 Task: open an excel sheet and write heading  Expense ManagerAdd Datesin a column and its values below  '2023-05-01, 2023-05-03, 2023-05-05, 2023-05-10, 2023-05-15, 2023-05-20, 2023-05-25 & 2023-05-31'Add Categories in next column and its values below  Food, Transportation, Utilities, Food, Housing, Entertainment, Utilities & FoodAdd Descriptionsin next column and its values below  Grocery Store, Bus Fare, Internet Bill, Restaurant, Rent, Movie Tickets, Electricity Bill & Grocery StoreAdd Amountin next column and its values below  $50, $5, $60, $30, $800, $20, $70 & $40Save page Financial Planning Tracker
Action: Mouse moved to (27, 94)
Screenshot: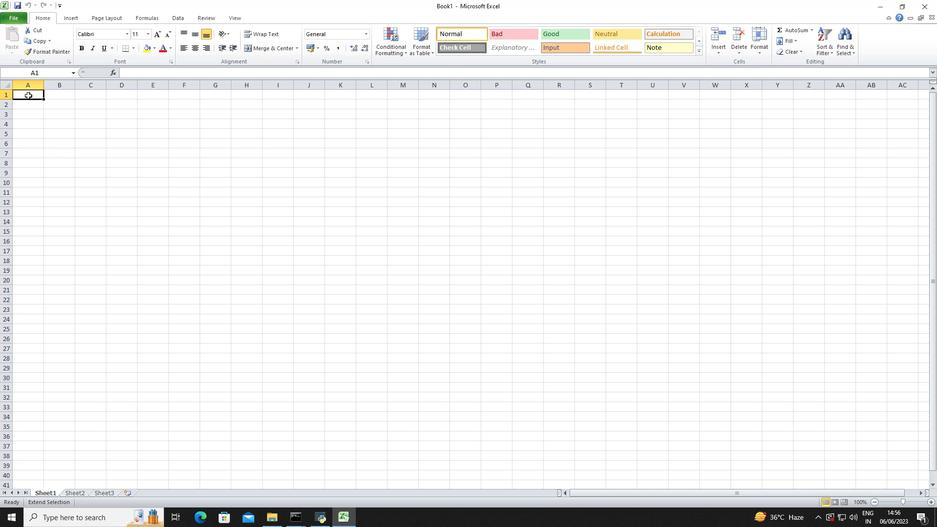 
Action: Mouse pressed left at (27, 94)
Screenshot: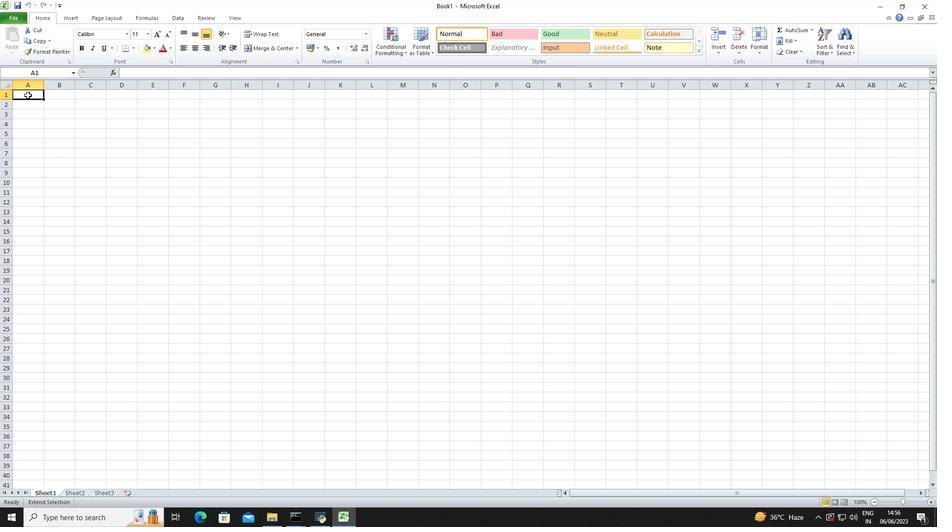 
Action: Key pressed <Key.shift>Expense<Key.space><Key.shift>Manager
Screenshot: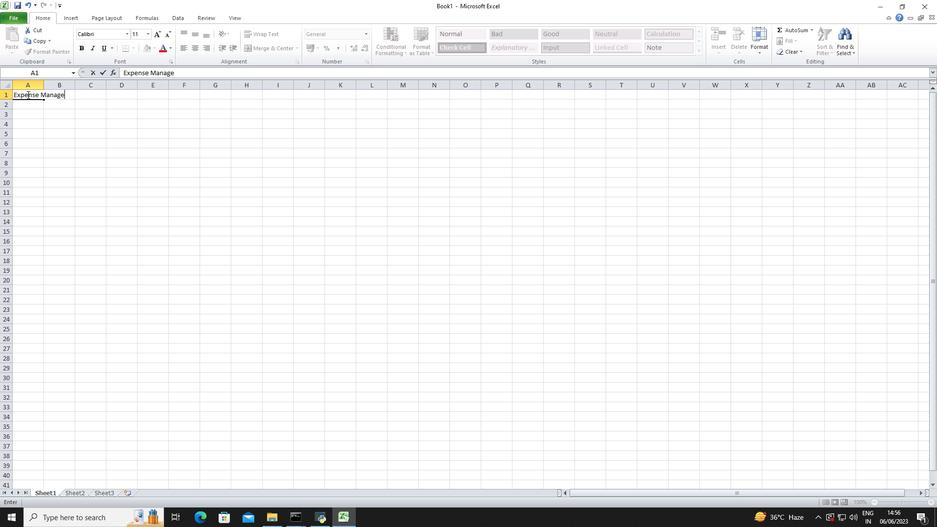 
Action: Mouse moved to (362, 260)
Screenshot: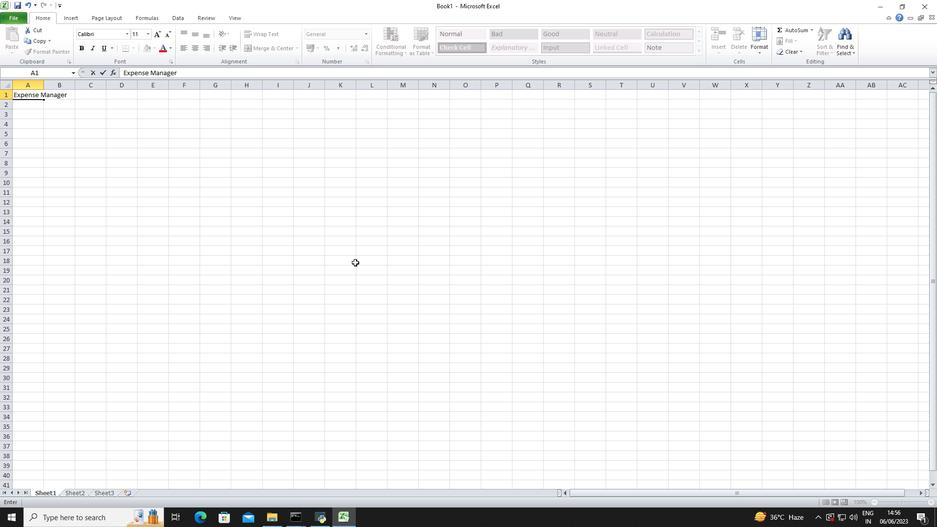 
Action: Key pressed <Key.right><Key.down><Key.left><Key.down><Key.shift>Dates<Key.down>2023-05-01<Key.down>2023-05-03<Key.down>2023-05-05<Key.enter>2023-05-10<Key.down>2023-05-15<Key.down>2023-05-20<Key.enter>2023-05-25<Key.enter>2023-05-31<Key.enter>
Screenshot: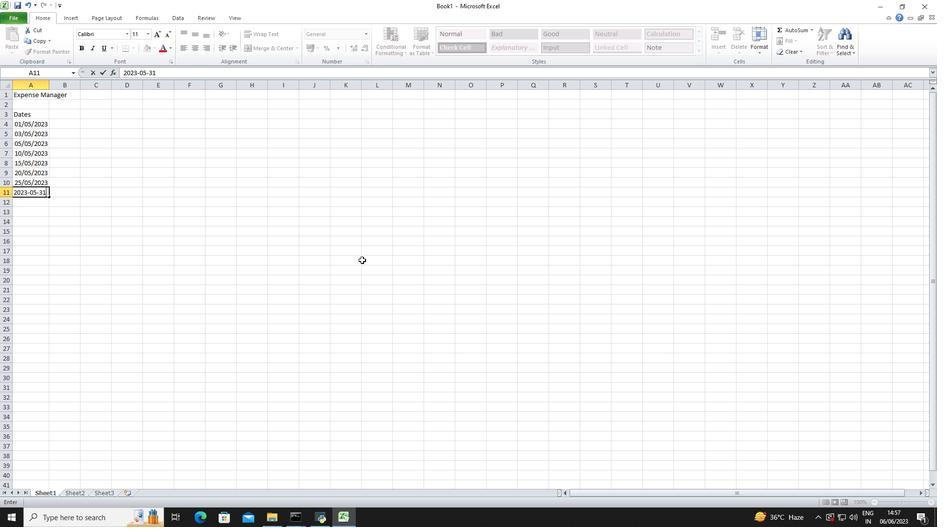 
Action: Mouse moved to (31, 125)
Screenshot: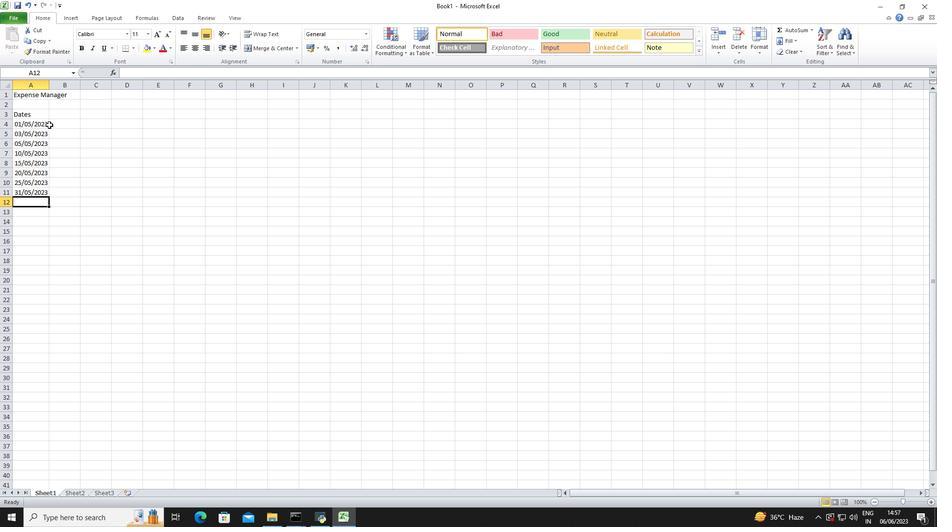 
Action: Mouse pressed left at (31, 125)
Screenshot: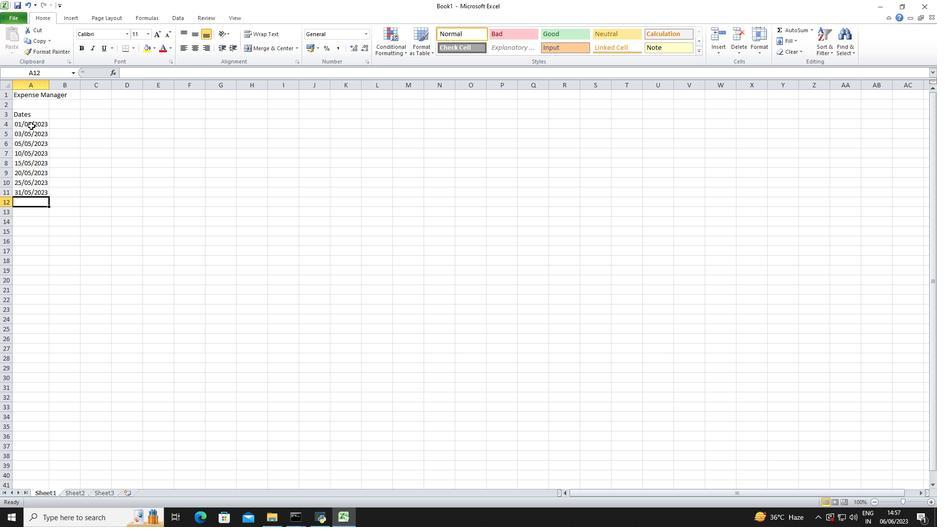 
Action: Mouse moved to (34, 170)
Screenshot: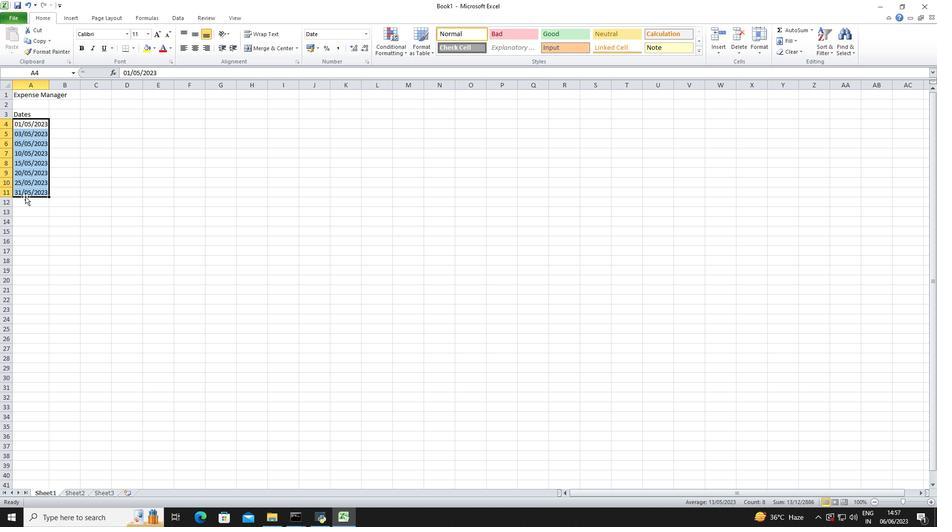 
Action: Mouse pressed right at (34, 170)
Screenshot: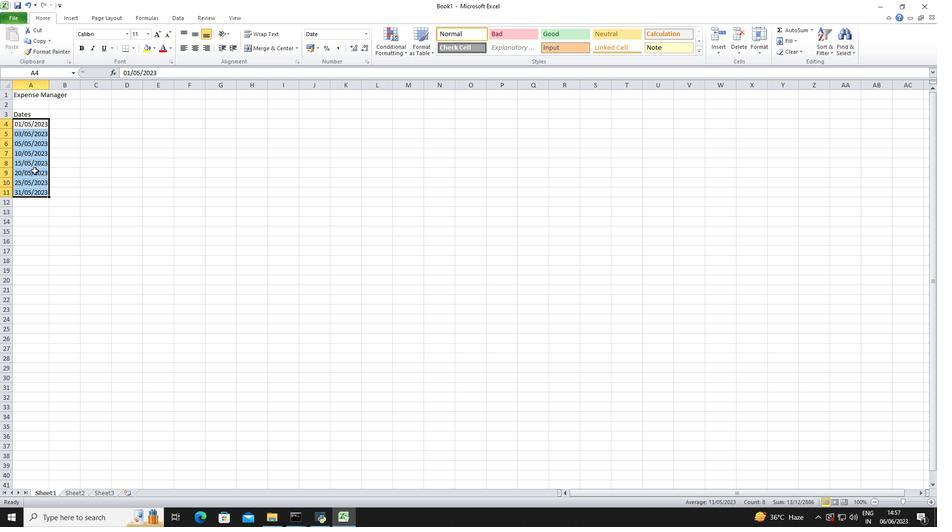 
Action: Mouse moved to (63, 301)
Screenshot: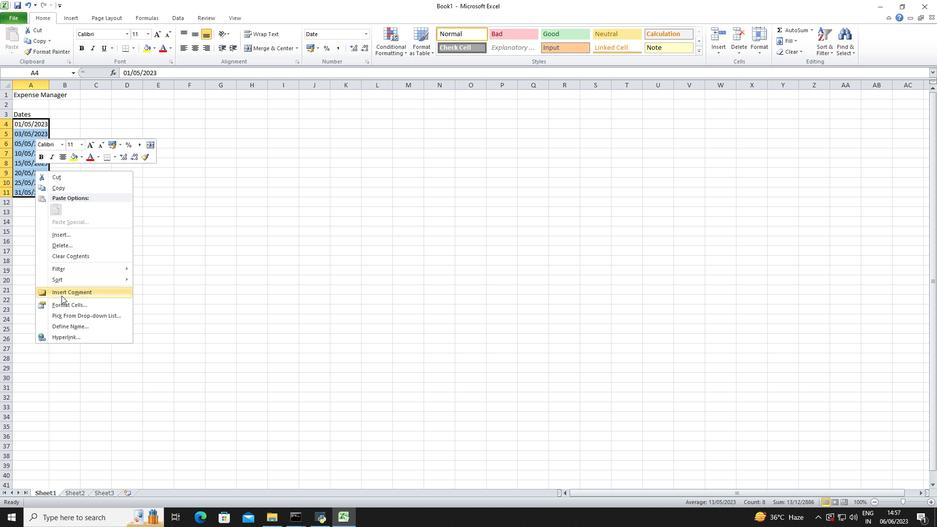 
Action: Mouse pressed left at (63, 301)
Screenshot: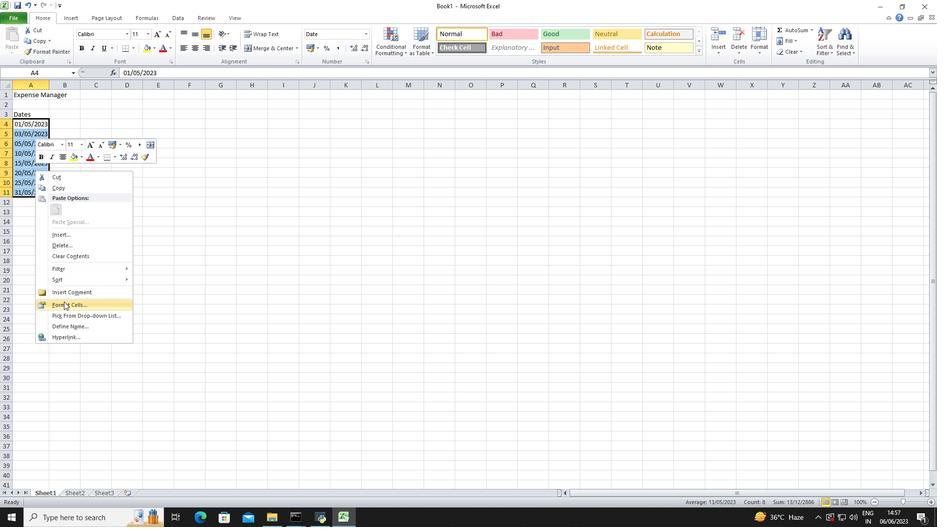 
Action: Mouse moved to (106, 193)
Screenshot: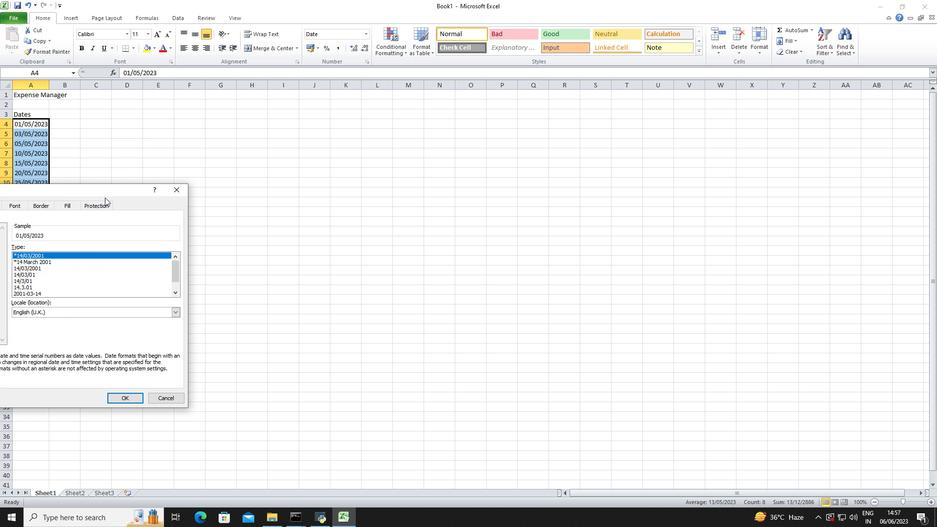 
Action: Mouse pressed left at (106, 193)
Screenshot: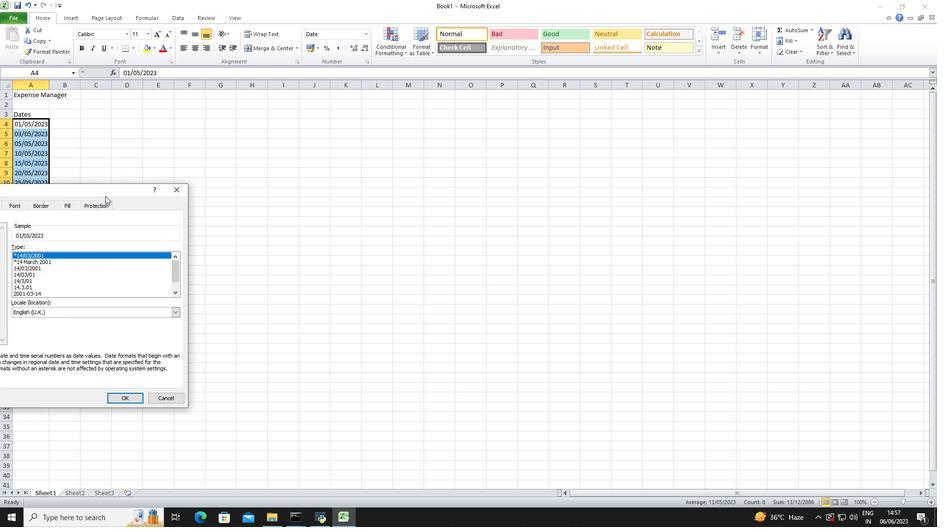 
Action: Mouse moved to (273, 252)
Screenshot: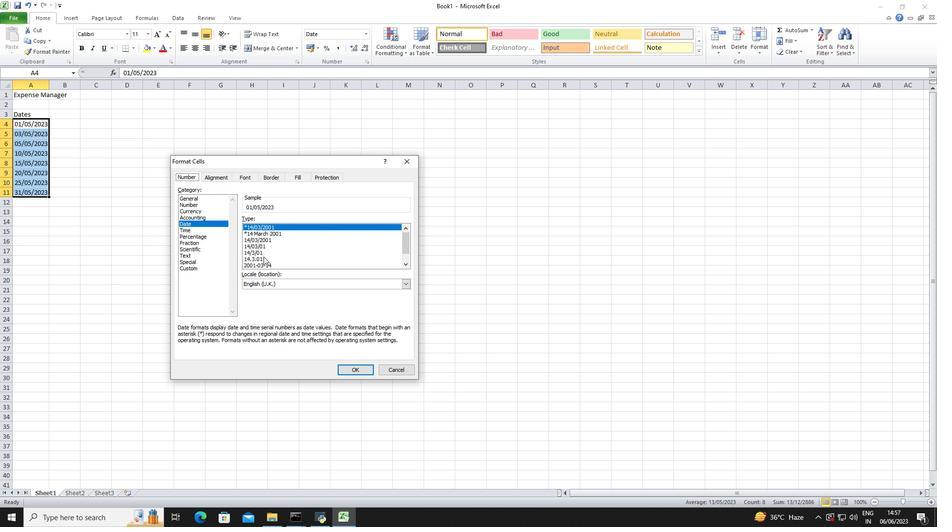 
Action: Mouse scrolled (273, 252) with delta (0, 0)
Screenshot: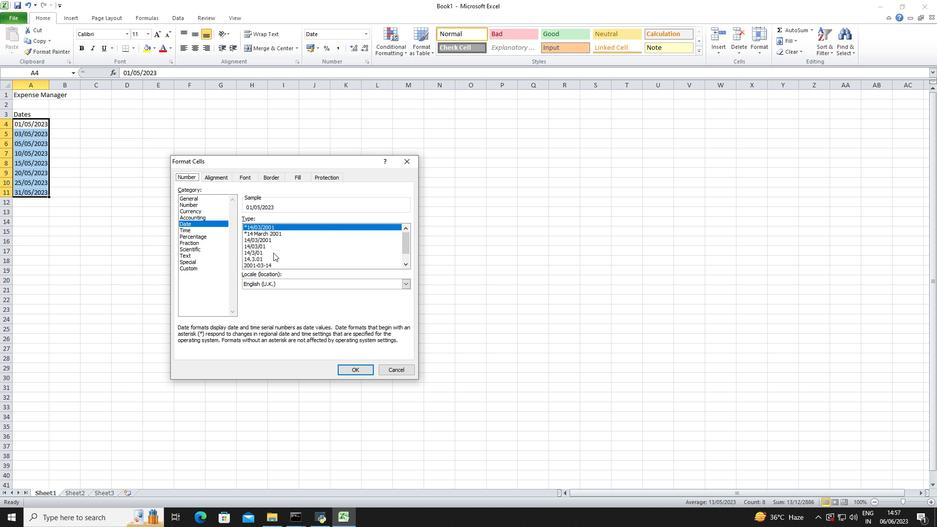 
Action: Mouse scrolled (273, 252) with delta (0, 0)
Screenshot: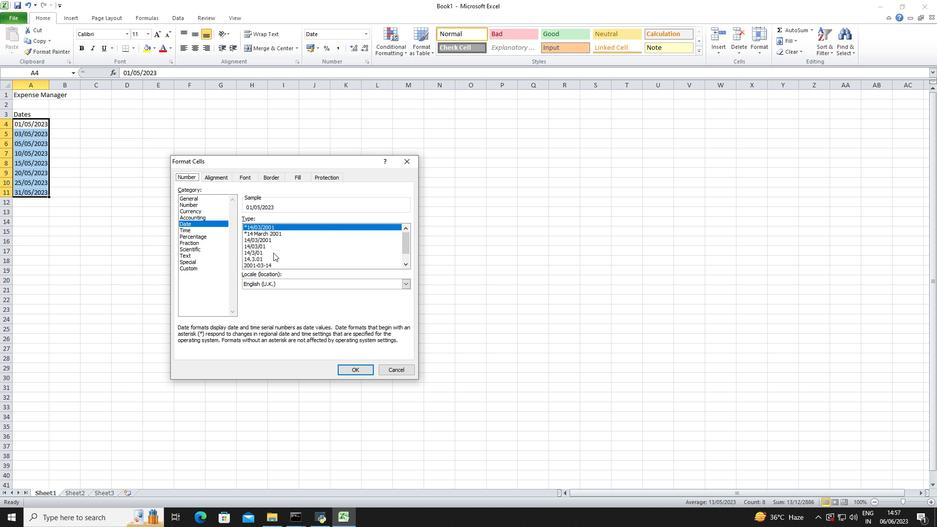
Action: Mouse scrolled (273, 252) with delta (0, 0)
Screenshot: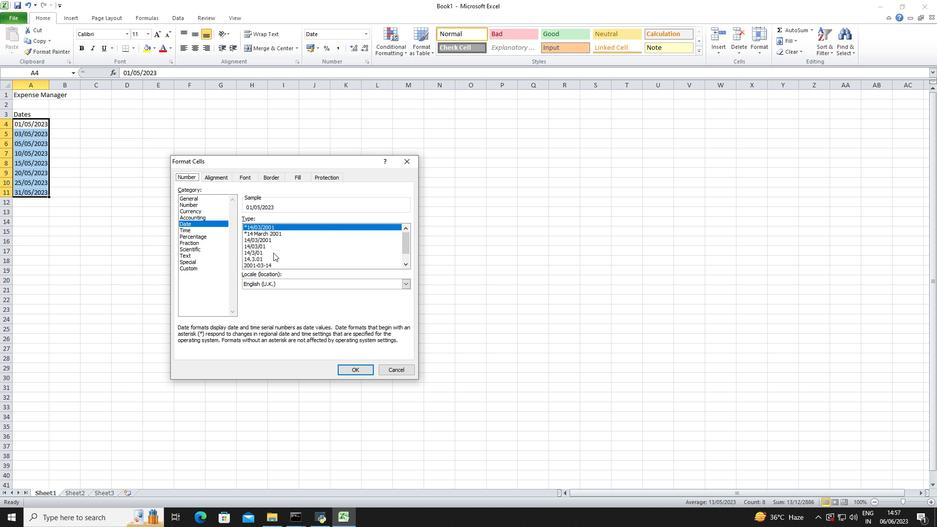 
Action: Mouse scrolled (273, 252) with delta (0, 0)
Screenshot: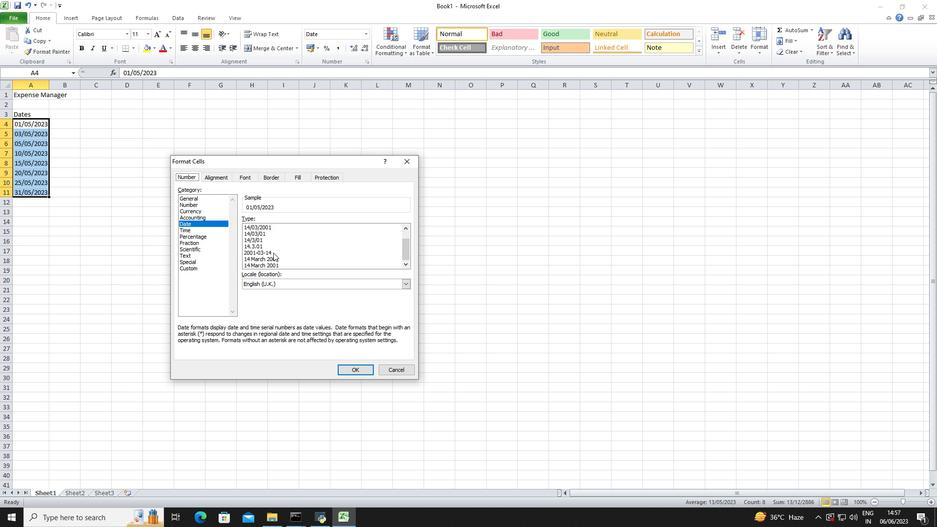 
Action: Mouse scrolled (273, 252) with delta (0, 0)
Screenshot: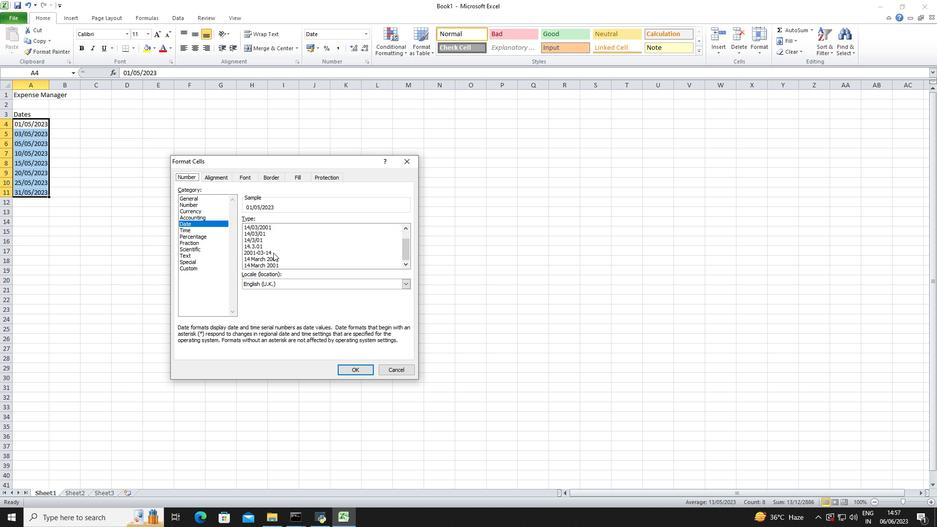 
Action: Mouse scrolled (273, 252) with delta (0, 0)
Screenshot: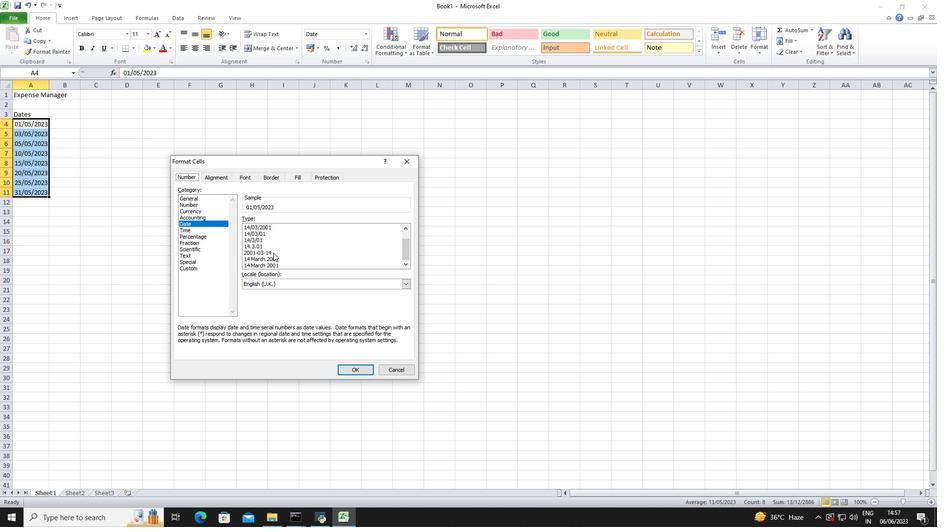 
Action: Mouse pressed left at (273, 252)
Screenshot: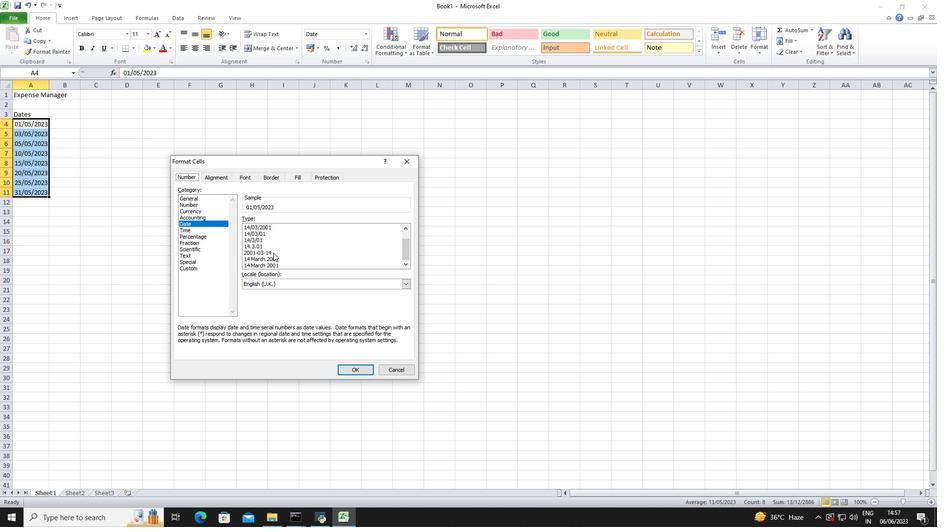 
Action: Mouse moved to (365, 369)
Screenshot: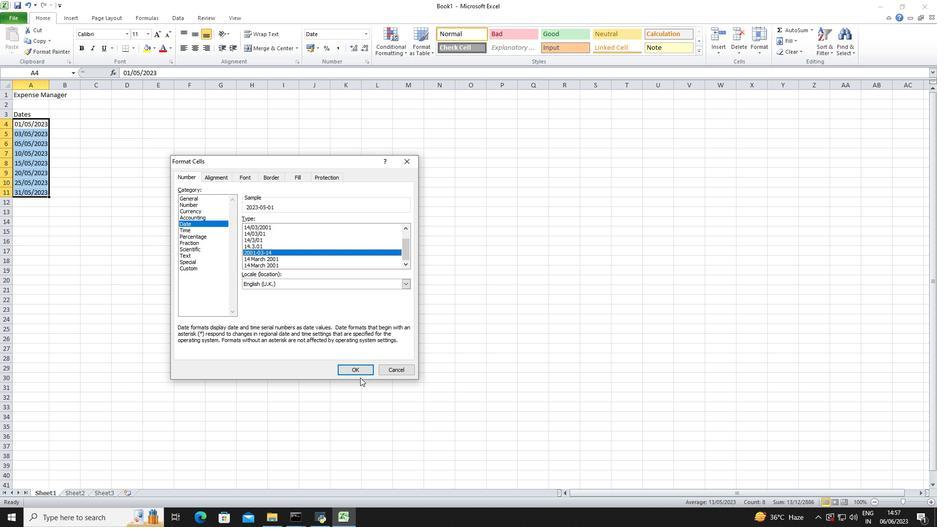 
Action: Mouse pressed left at (365, 369)
Screenshot: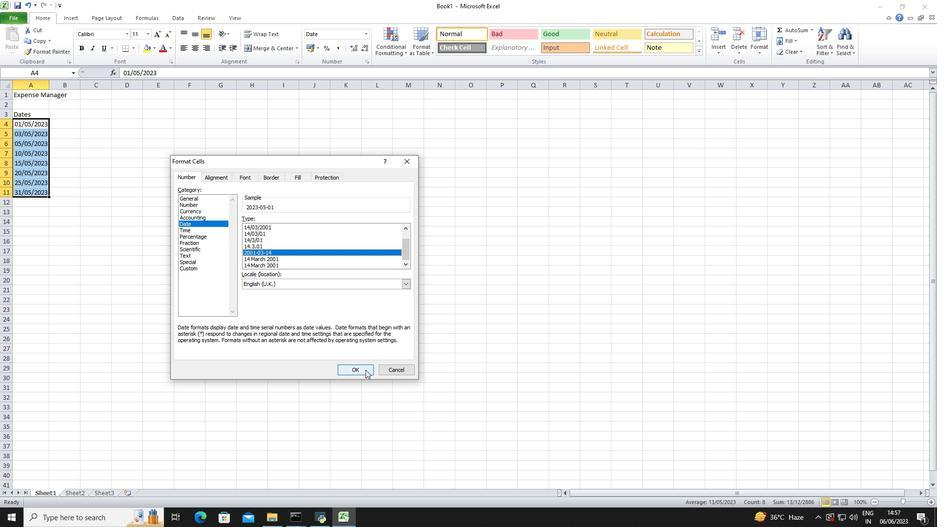 
Action: Mouse moved to (96, 113)
Screenshot: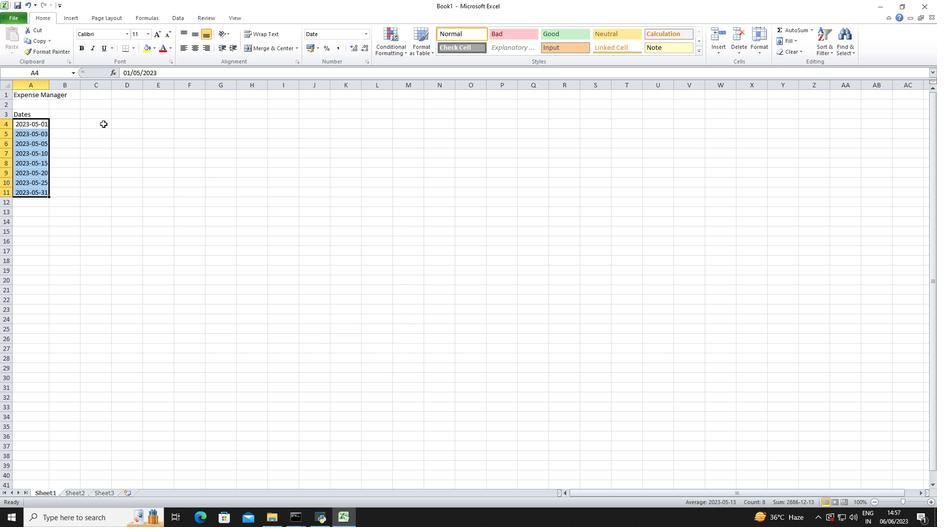 
Action: Mouse pressed left at (96, 113)
Screenshot: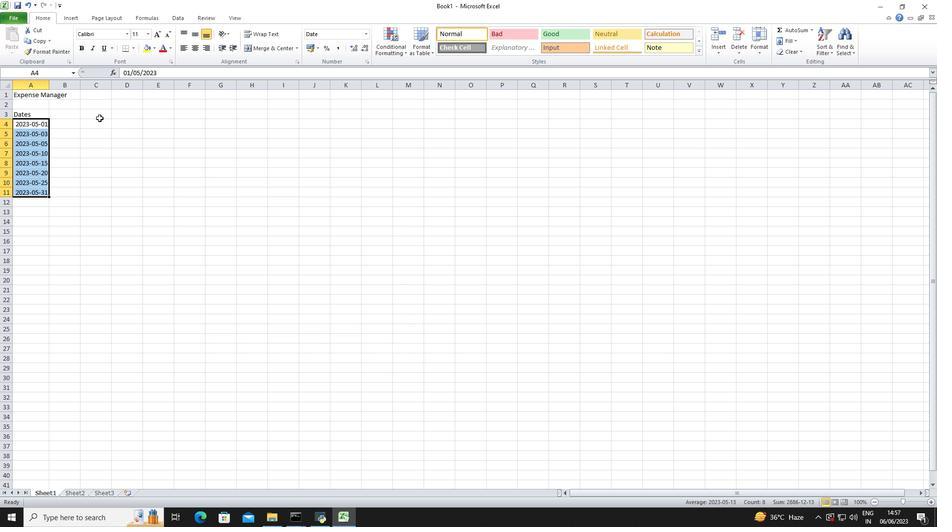 
Action: Key pressed <Key.shift>Categories<Key.down><Key.shift>Food<Key.down><Key.shift>Transportation<Key.down><Key.shift>Utilities<Key.down><Key.shift>Food<Key.down><Key.shift>Housing<Key.down><Key.shift>Entertinment<Key.down><Key.up>
Screenshot: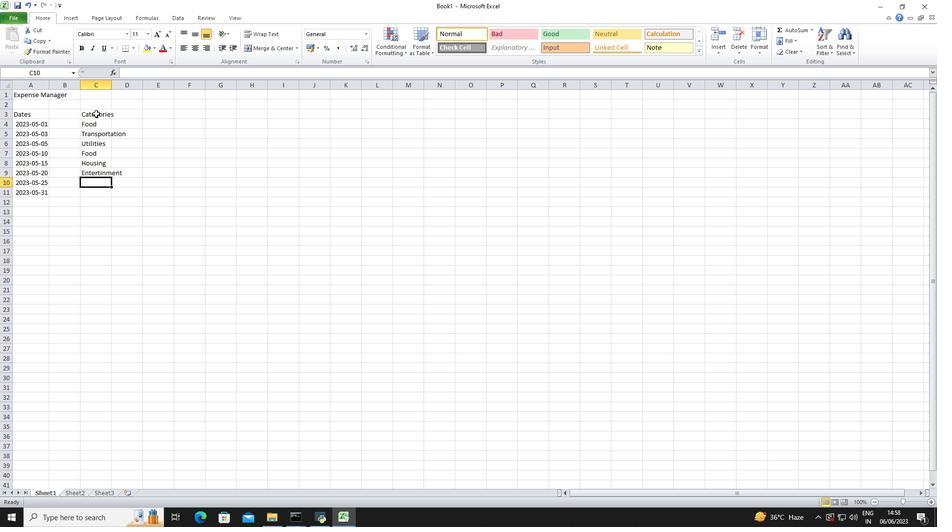 
Action: Mouse moved to (101, 170)
Screenshot: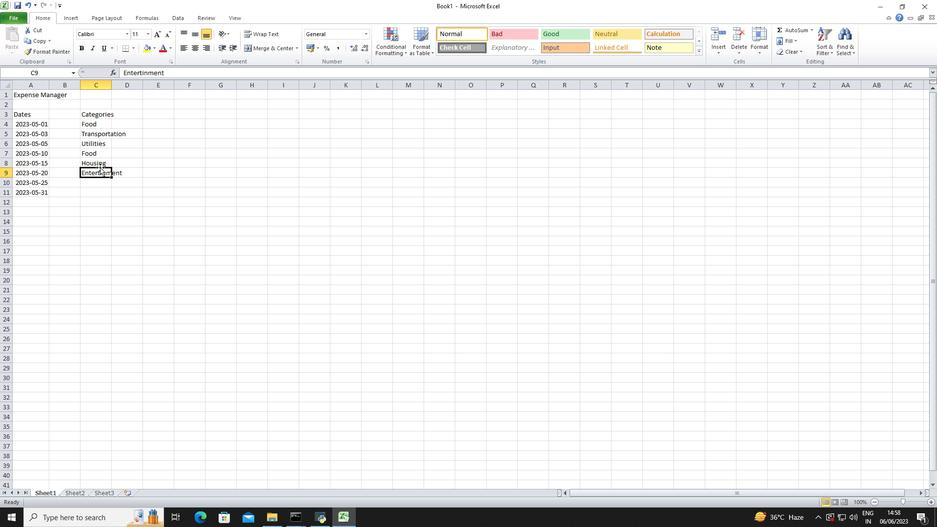 
Action: Mouse pressed left at (101, 170)
Screenshot: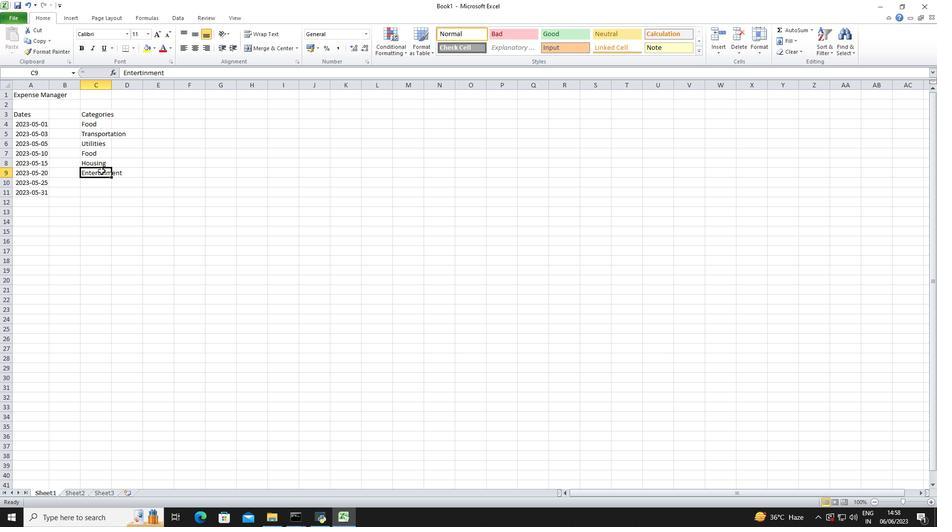 
Action: Mouse pressed left at (101, 170)
Screenshot: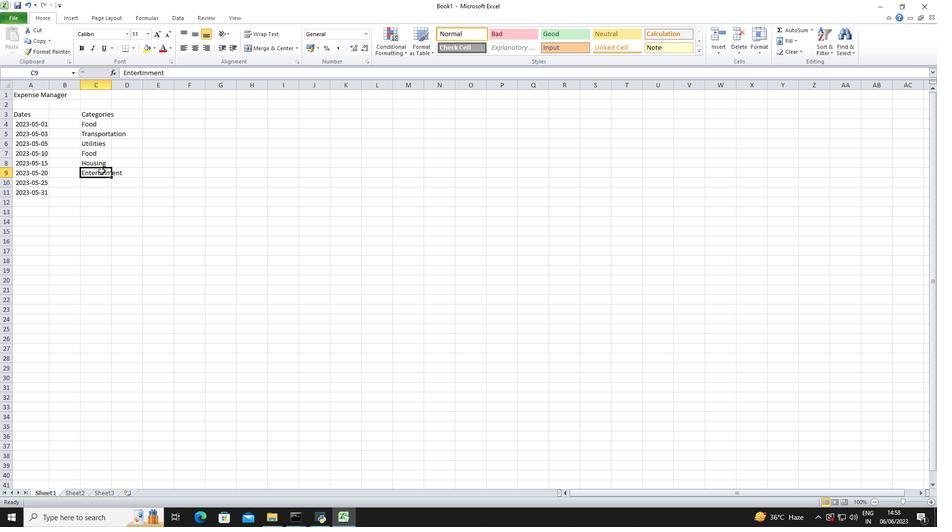 
Action: Key pressed <Key.left>a<Key.enter><Key.shift><Key.shift><Key.shift>Utilities<Key.down><Key.shift>Food<Key.down><Key.right><Key.right><Key.up><Key.up><Key.up><Key.up><Key.up><Key.up><Key.up><Key.up><Key.up><Key.shift>Descriptions<Key.right><Key.down><Key.left><Key.left><Key.shift><Key.right><Key.shift><Key.shift><Key.shift><Key.shift><Key.shift><Key.shift><Key.shift><Key.shift><Key.shift><Key.shift><Key.shift><Key.shift><Key.shift><Key.shift><Key.shift><Key.shift><Key.shift><Key.shift><Key.shift><Key.shift><Key.shift><Key.shift><Key.shift><Key.shift><Key.shift><Key.shift><Key.shift><Key.shift><Key.shift><Key.shift>Grocery<Key.space><Key.shift>Store<Key.down><Key.shift>Bus<Key.space><Key.shift>Fare<Key.down><Key.shift><Key.shift><Key.shift><Key.shift><Key.shift><Key.shift>Internet<Key.space><Key.shift>Bill<Key.down><Key.shift>Restaurant<Key.down><Key.shift>Rent<Key.down><Key.shift>Movie<Key.space><Key.shift>Tickets<Key.down><Key.shift>Electricity<Key.space><Key.shift>Bill<Key.down><Key.shift>Grocery<Key.space><Key.shift>Store<Key.down><Key.right><Key.right><Key.up><Key.up><Key.up><Key.up><Key.up><Key.up><Key.up><Key.up><Key.up><Key.shift>Amount<Key.down>50<Key.down>5<Key.down>60<Key.down>30<Key.down>800<Key.down>20<Key.down>70<Key.down>40<Key.down>
Screenshot: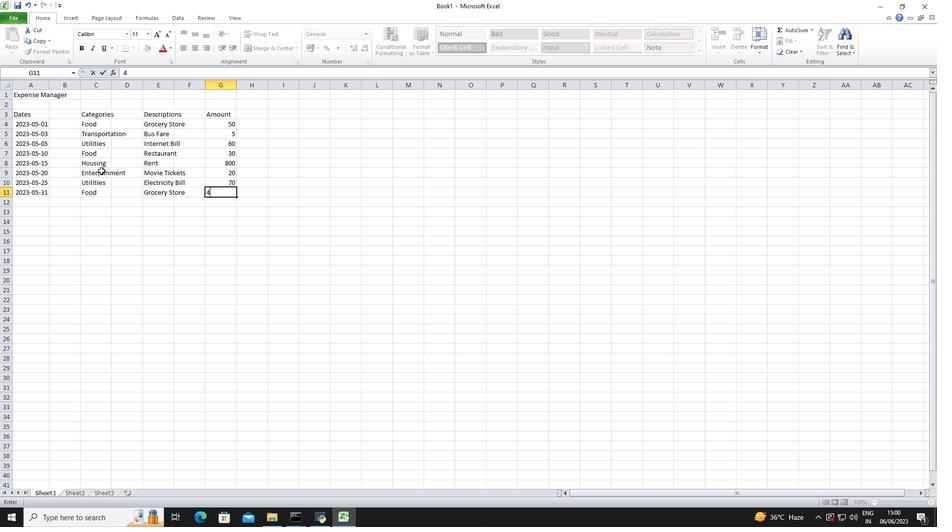 
Action: Mouse moved to (208, 126)
Screenshot: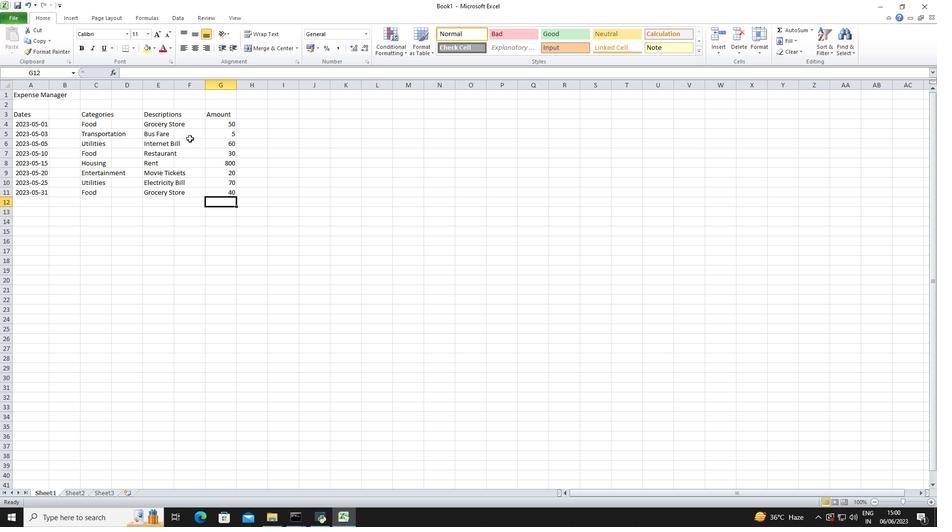 
Action: Mouse pressed left at (208, 126)
Screenshot: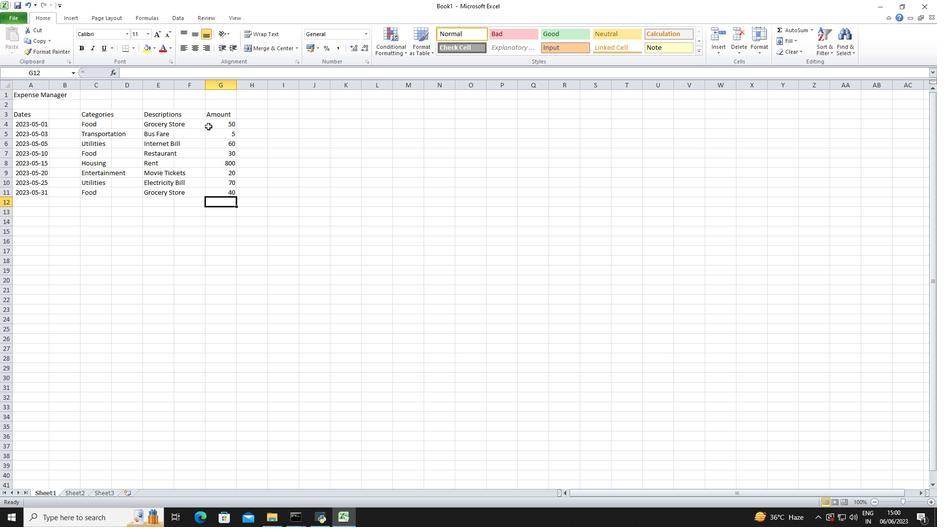 
Action: Mouse moved to (369, 31)
Screenshot: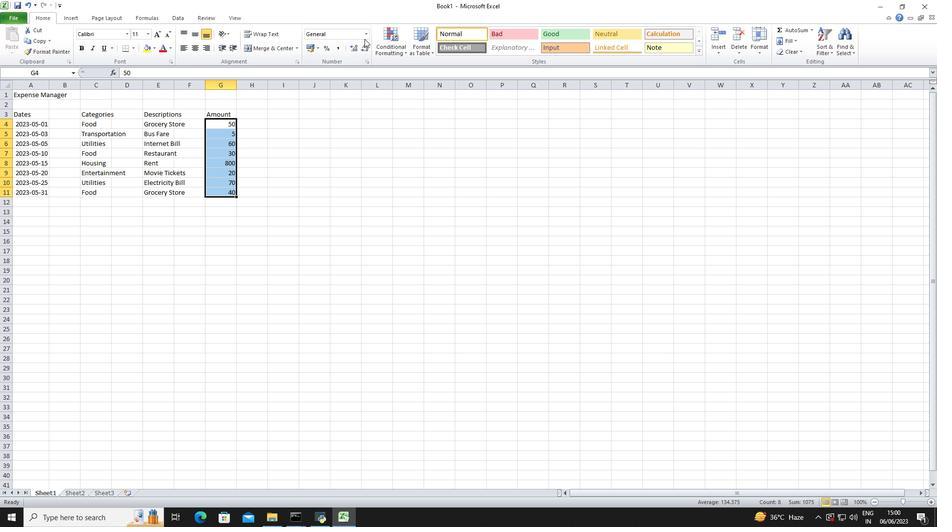 
Action: Mouse pressed left at (369, 31)
Screenshot: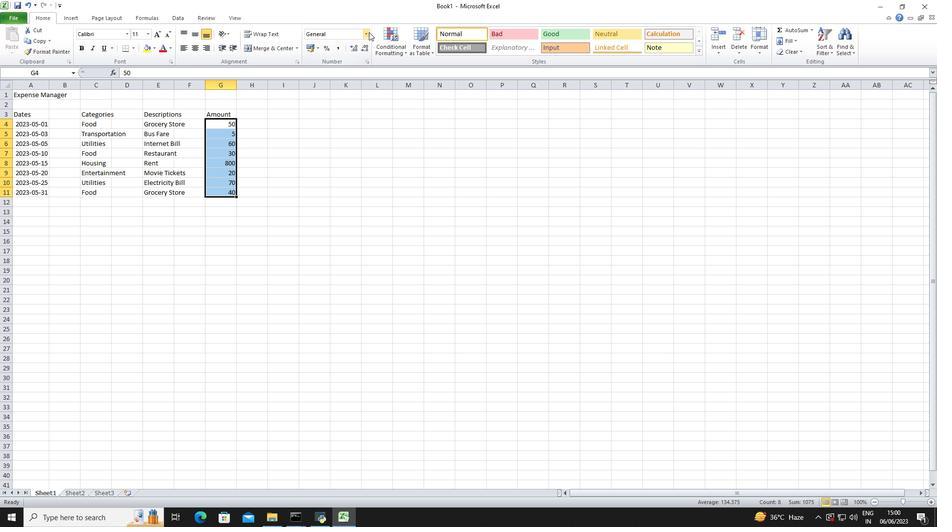 
Action: Mouse moved to (348, 280)
Screenshot: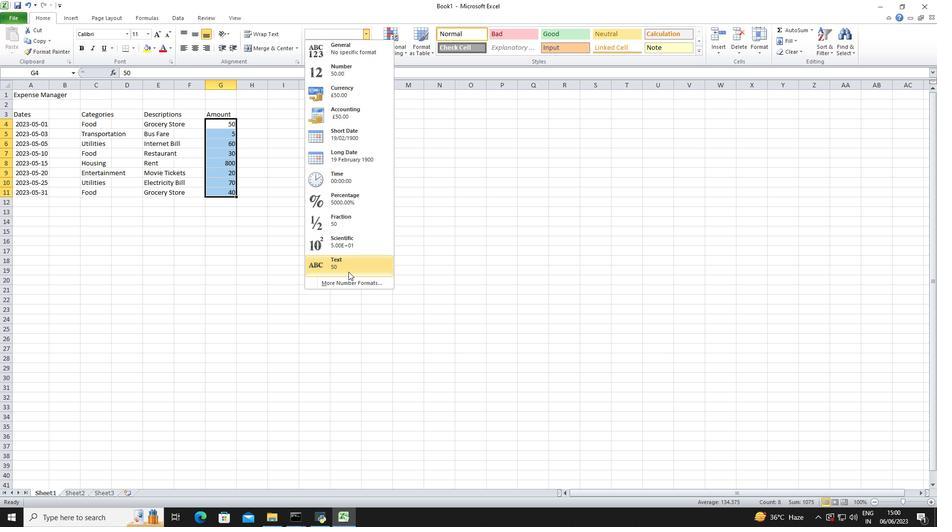 
Action: Mouse pressed left at (348, 280)
Screenshot: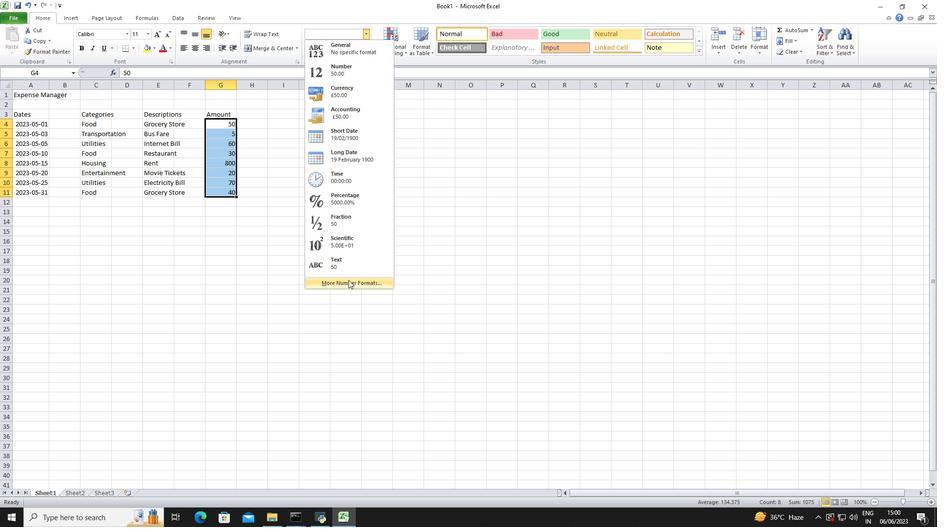 
Action: Mouse moved to (147, 182)
Screenshot: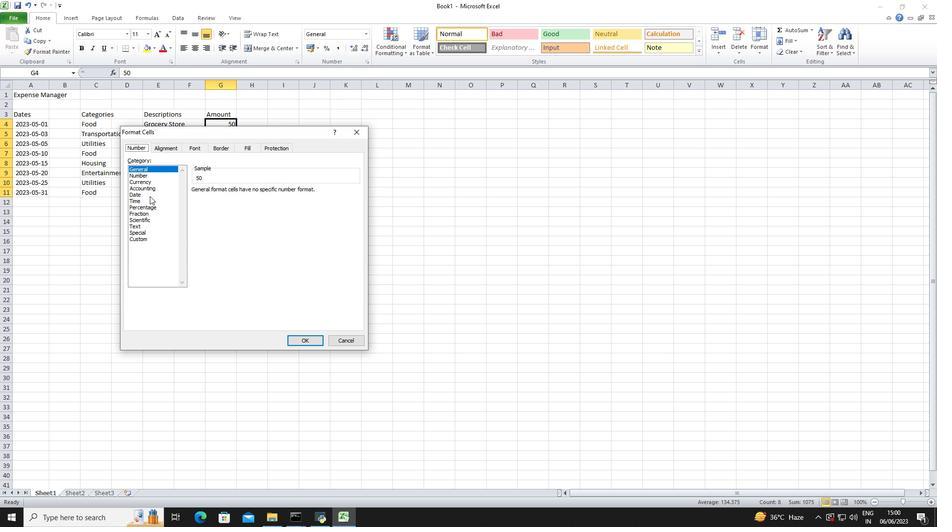 
Action: Mouse pressed left at (147, 182)
Screenshot: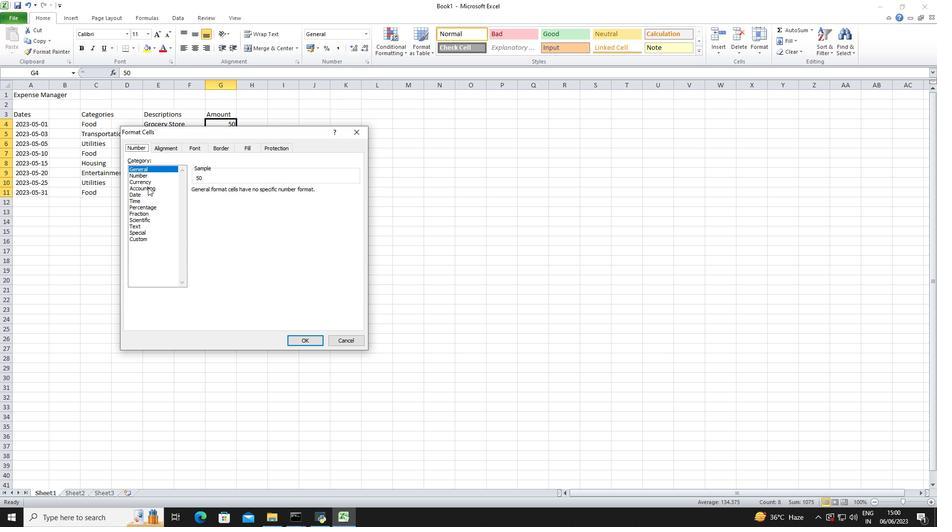 
Action: Mouse moved to (256, 194)
Screenshot: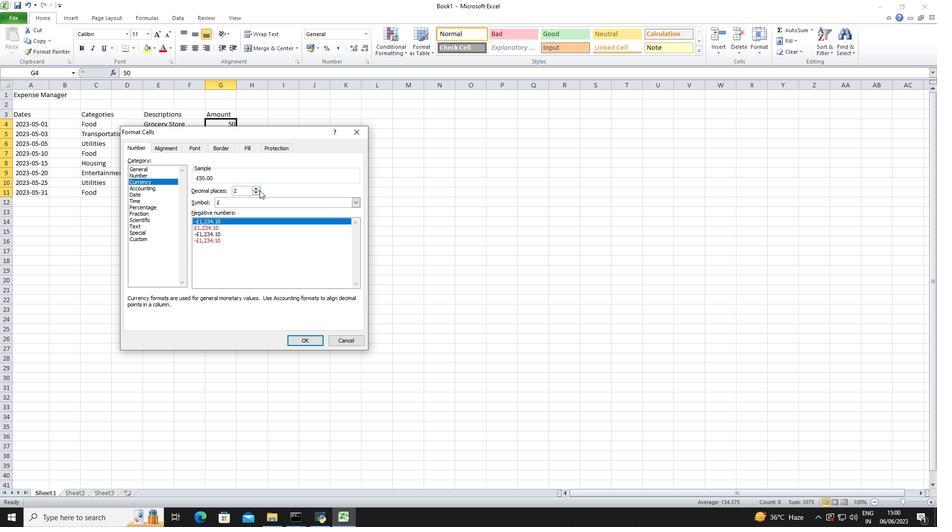
Action: Mouse pressed left at (256, 194)
Screenshot: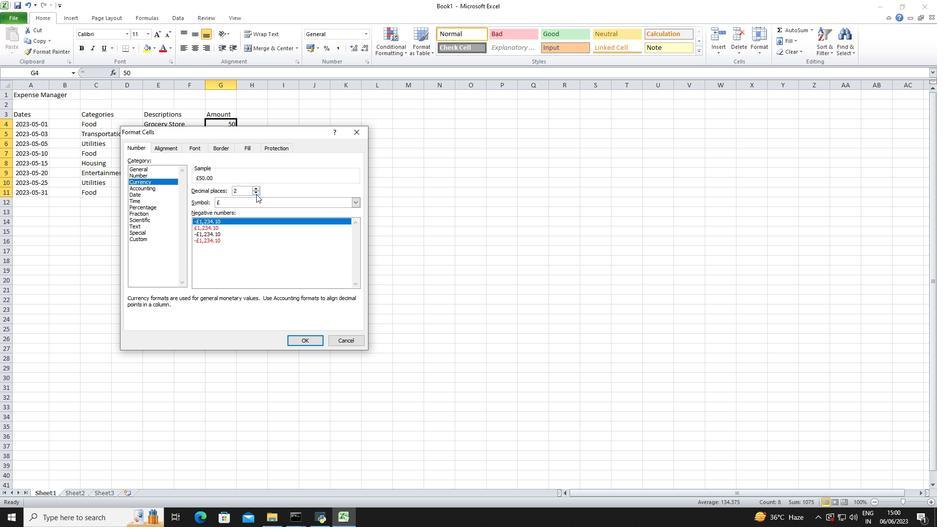 
Action: Mouse pressed left at (256, 194)
Screenshot: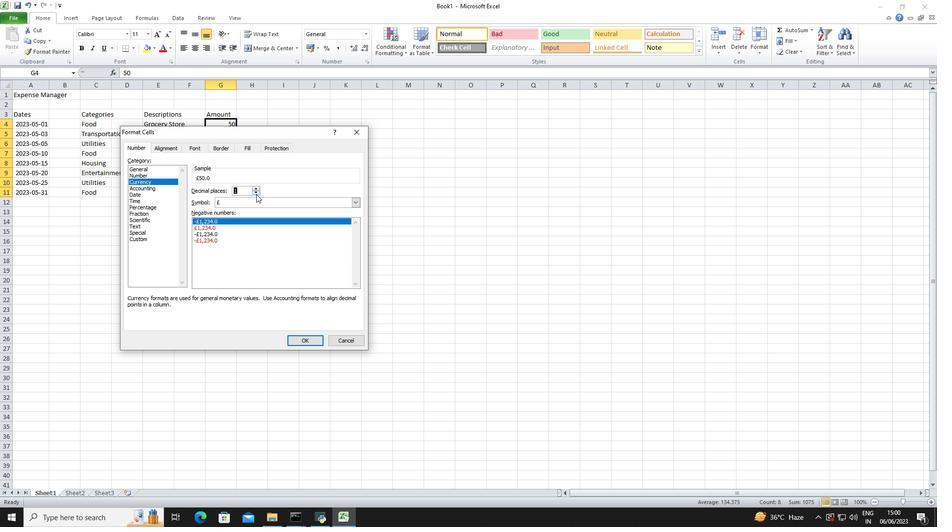 
Action: Mouse moved to (258, 201)
Screenshot: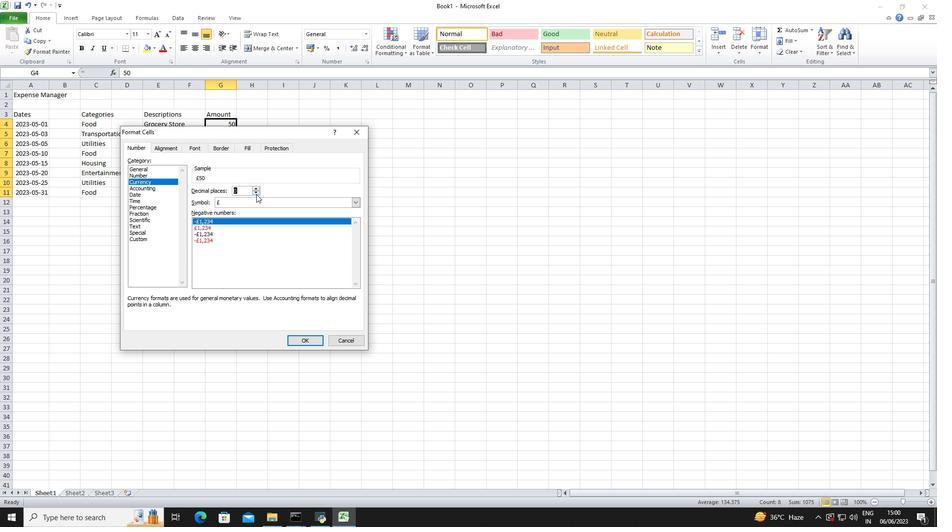 
Action: Mouse pressed left at (258, 201)
Screenshot: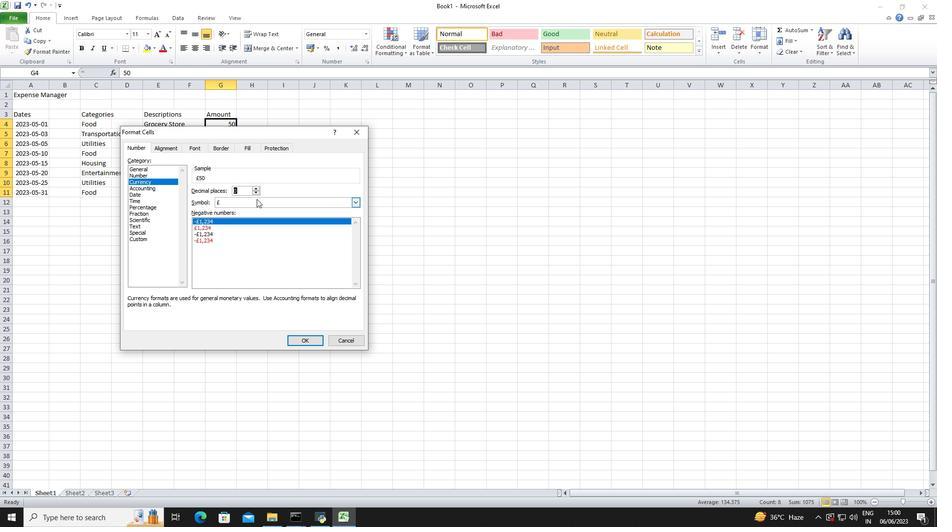 
Action: Mouse moved to (256, 225)
Screenshot: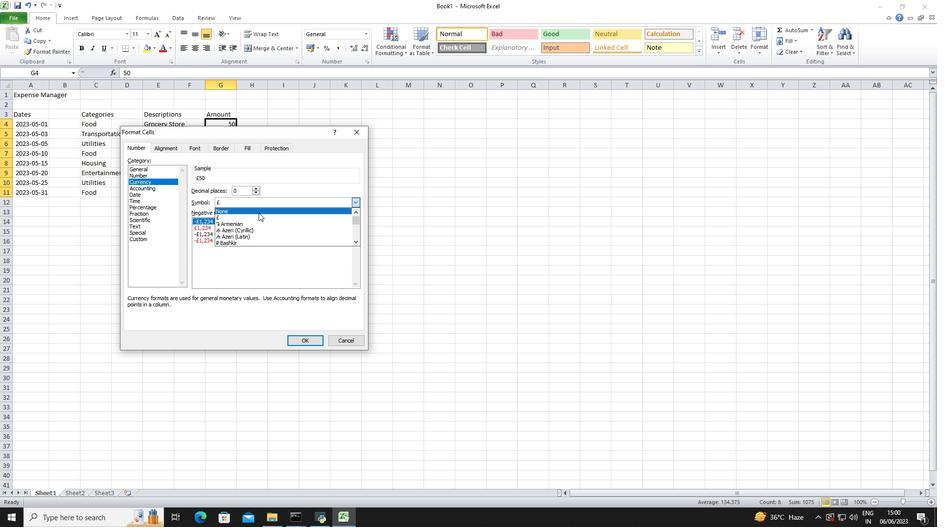 
Action: Mouse scrolled (256, 225) with delta (0, 0)
Screenshot: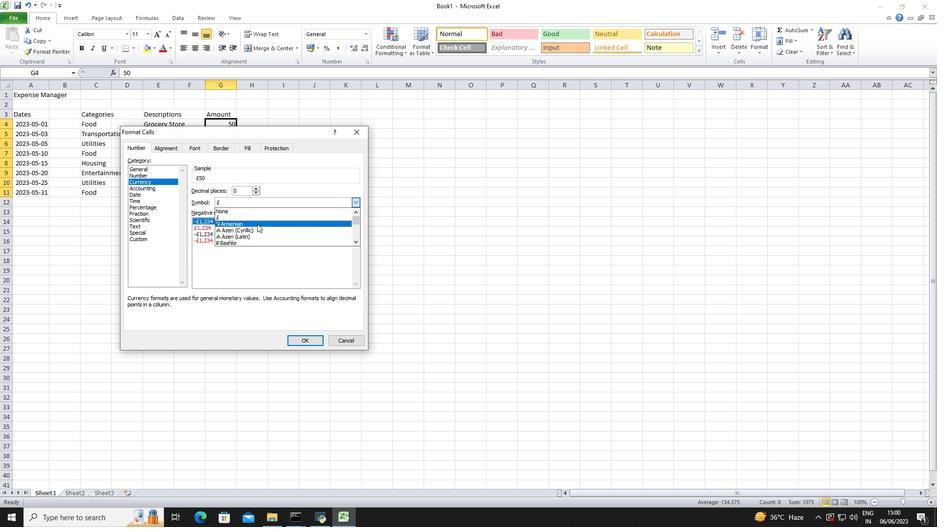 
Action: Mouse scrolled (256, 225) with delta (0, 0)
Screenshot: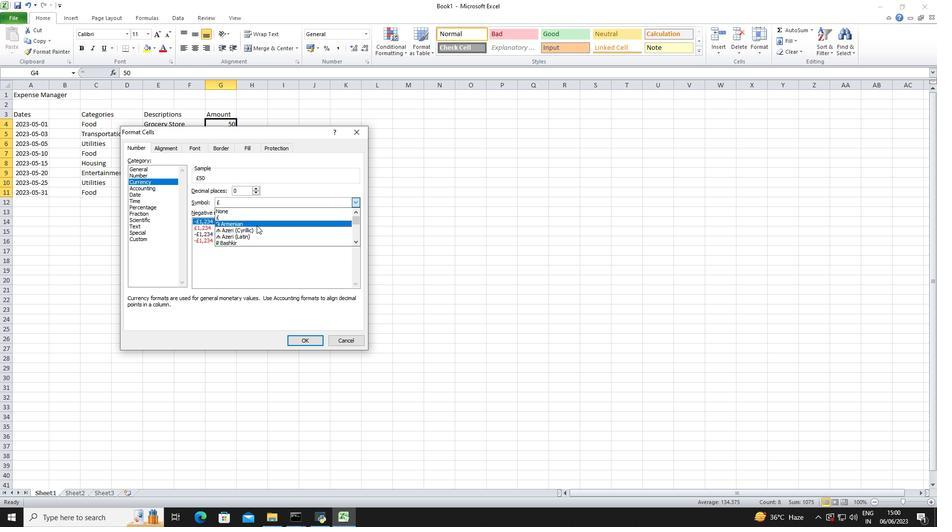 
Action: Mouse scrolled (256, 225) with delta (0, 0)
Screenshot: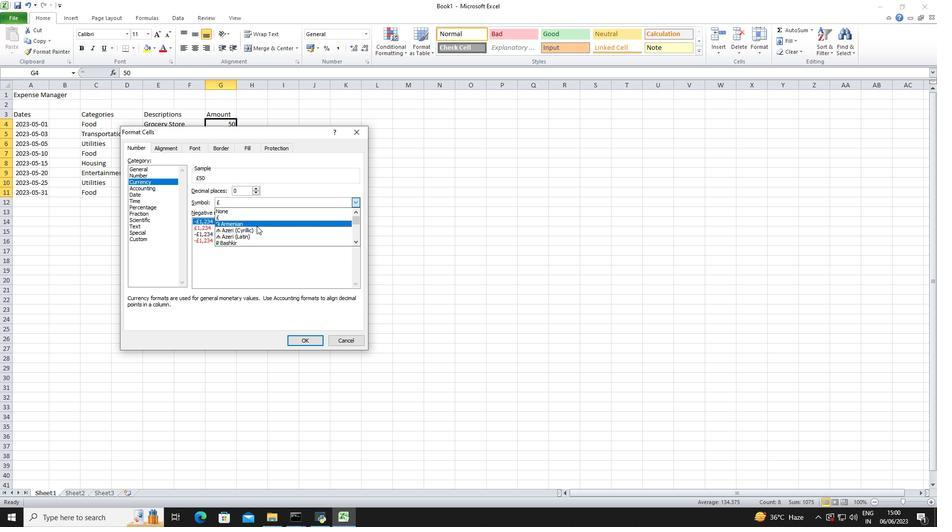 
Action: Mouse scrolled (256, 225) with delta (0, 0)
Screenshot: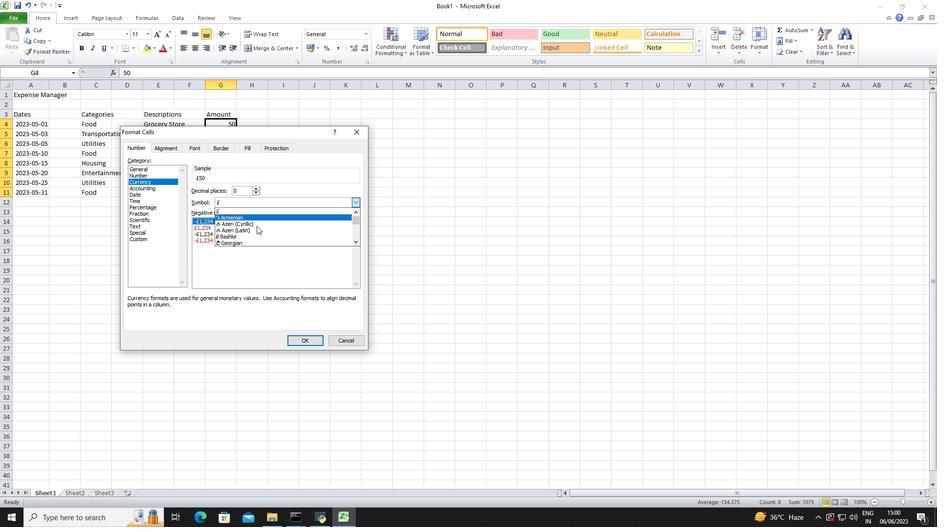 
Action: Mouse scrolled (256, 225) with delta (0, 0)
Screenshot: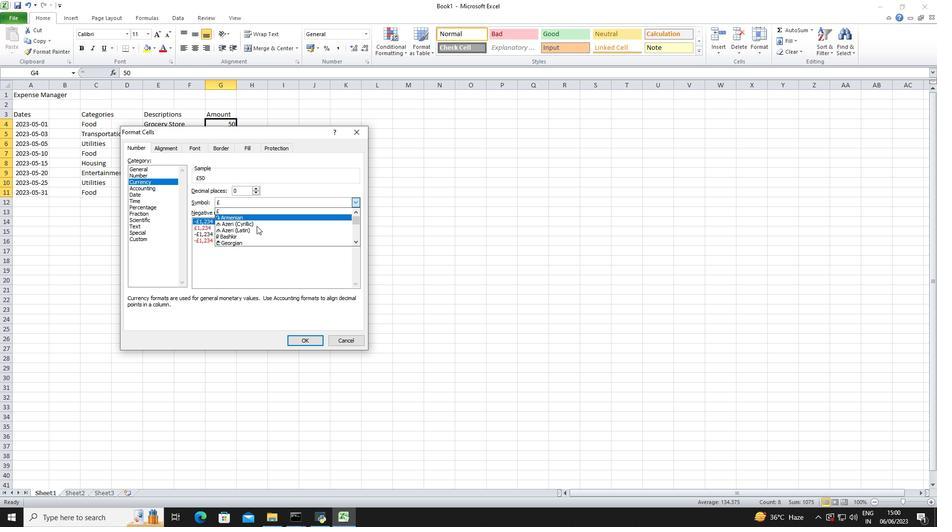 
Action: Mouse scrolled (256, 225) with delta (0, 0)
Screenshot: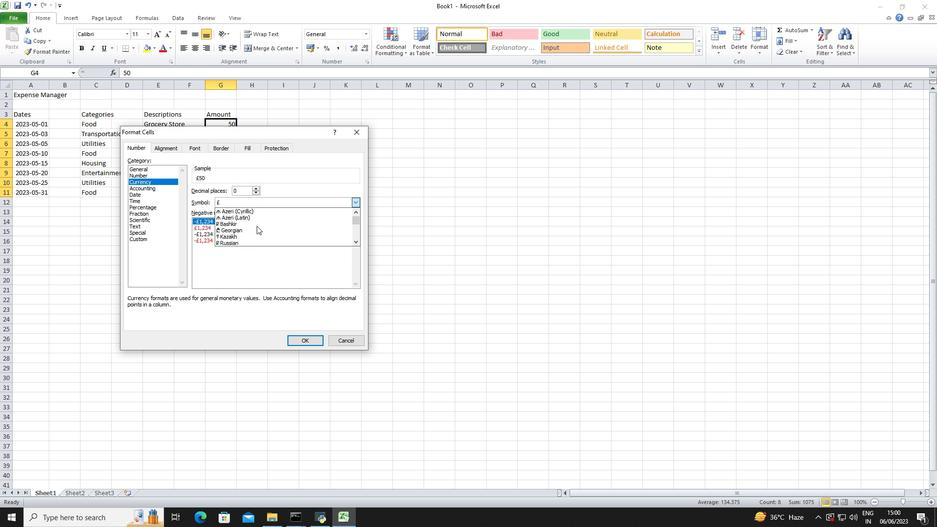 
Action: Mouse scrolled (256, 225) with delta (0, 0)
Screenshot: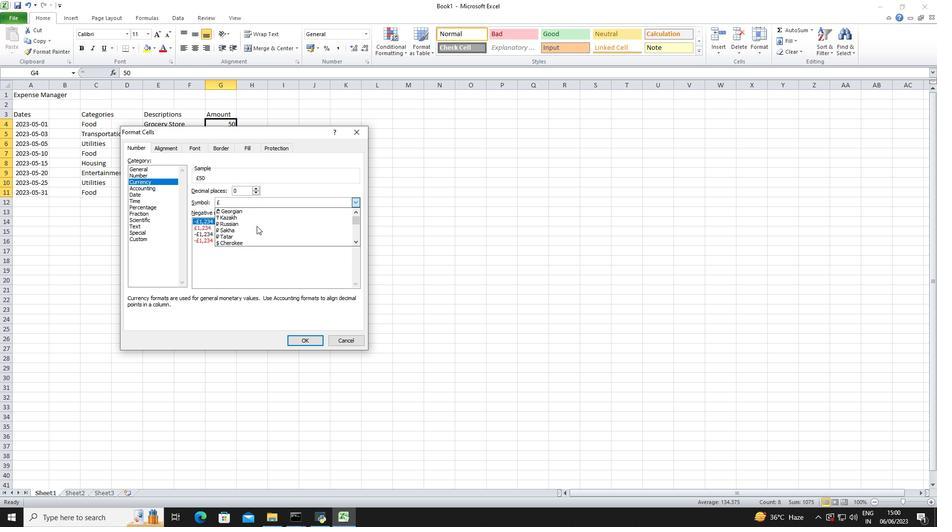 
Action: Mouse scrolled (256, 225) with delta (0, 0)
Screenshot: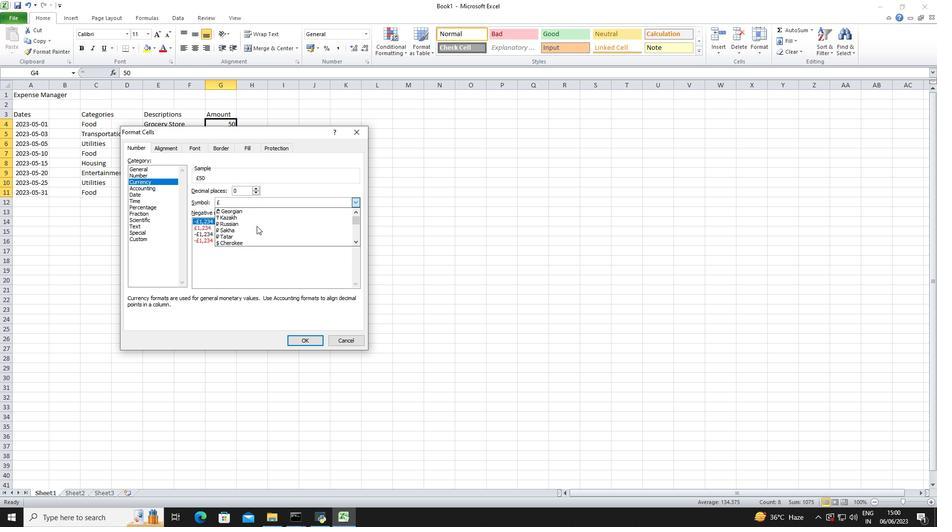 
Action: Mouse scrolled (256, 225) with delta (0, 0)
Screenshot: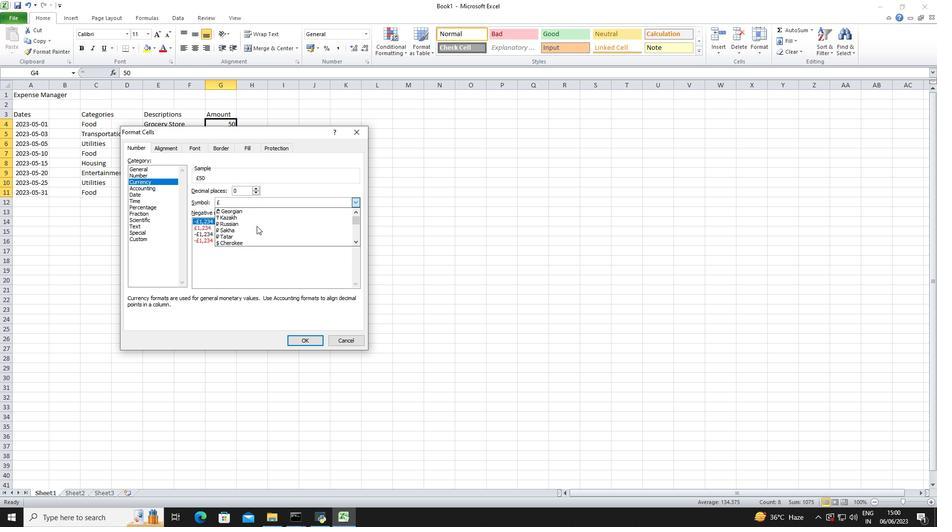 
Action: Mouse scrolled (256, 225) with delta (0, 0)
Screenshot: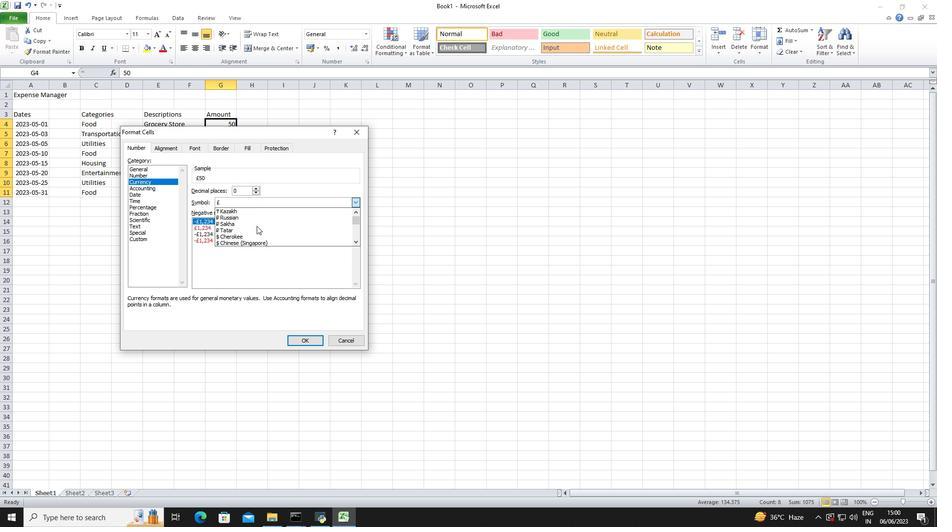 
Action: Mouse scrolled (256, 225) with delta (0, 0)
Screenshot: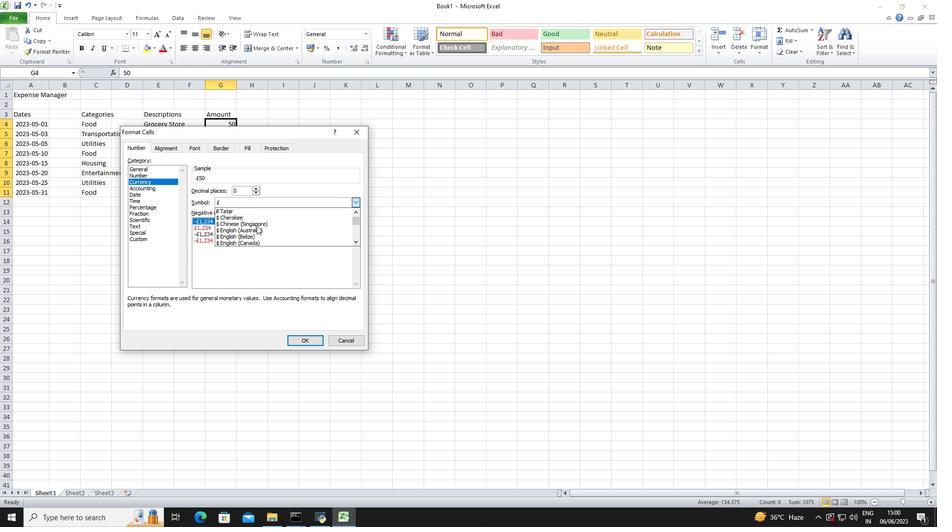 
Action: Mouse scrolled (256, 225) with delta (0, 0)
Screenshot: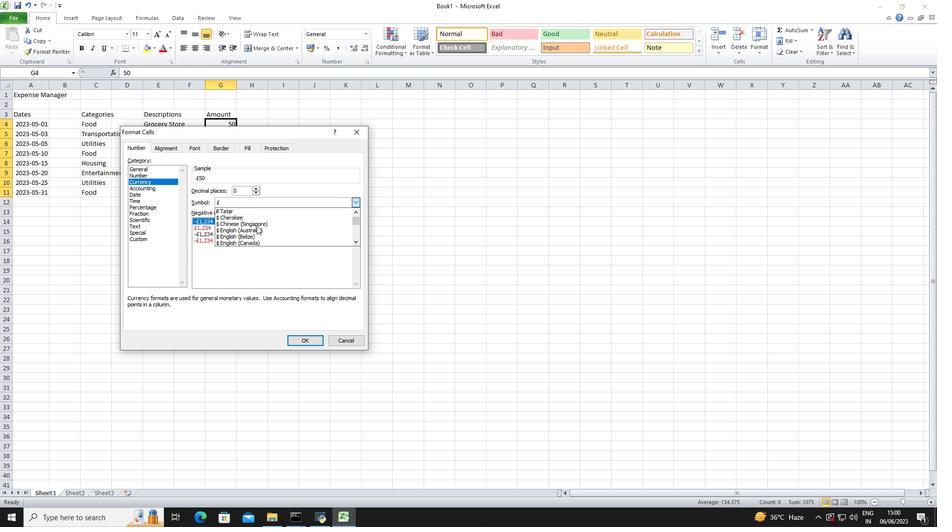 
Action: Mouse scrolled (256, 225) with delta (0, 0)
Screenshot: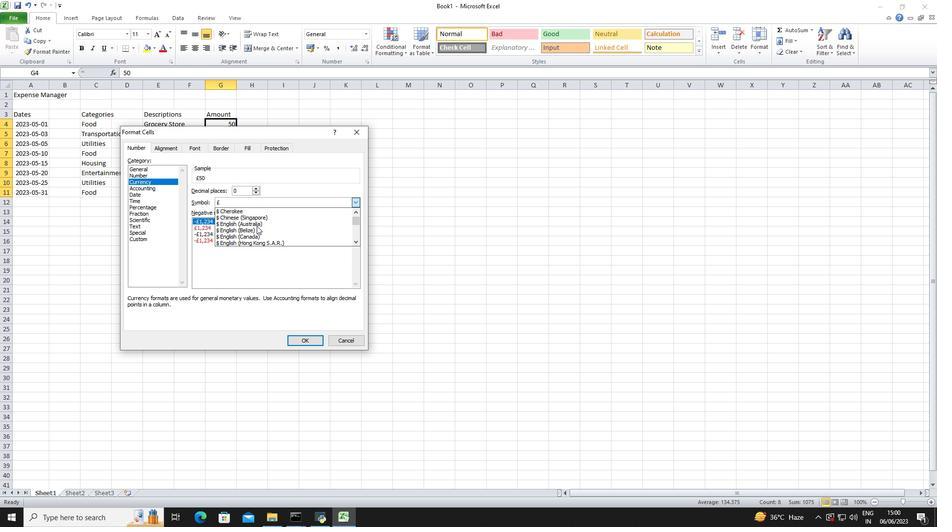 
Action: Mouse moved to (254, 211)
Screenshot: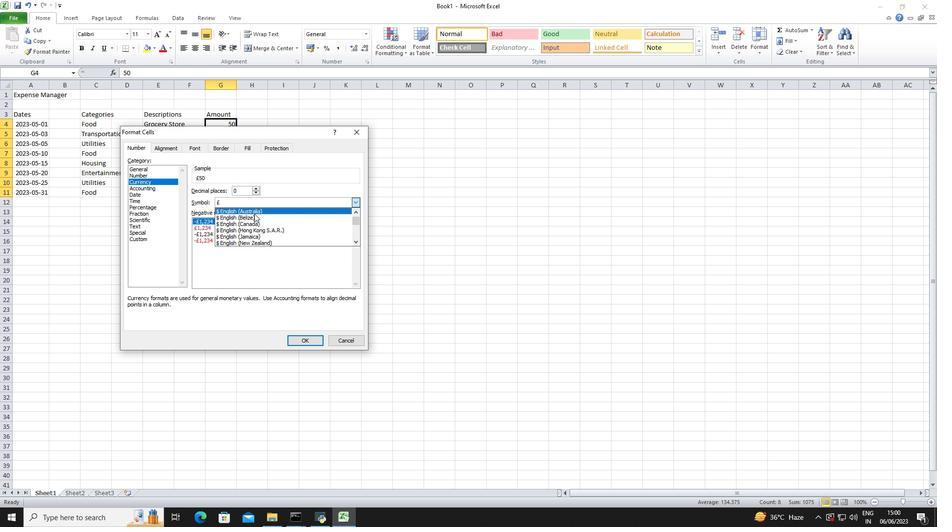 
Action: Mouse pressed left at (254, 211)
Screenshot: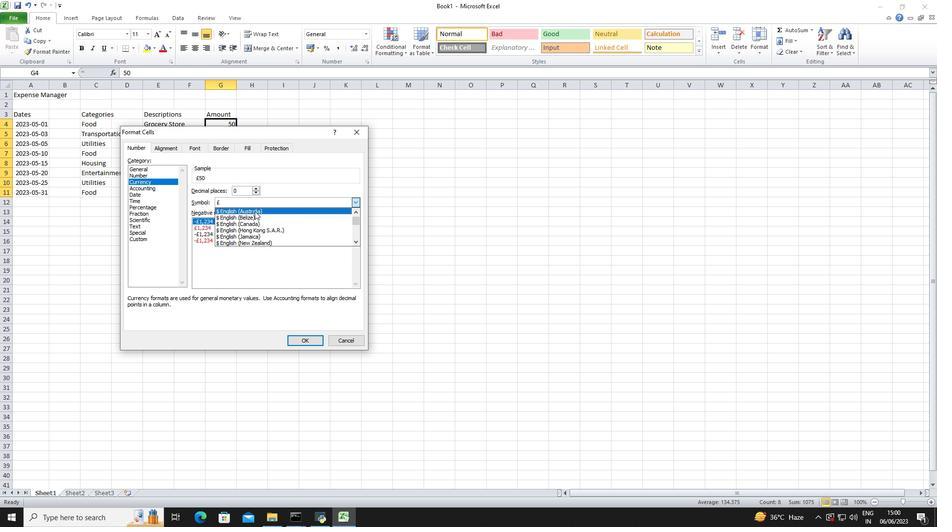 
Action: Mouse moved to (301, 342)
Screenshot: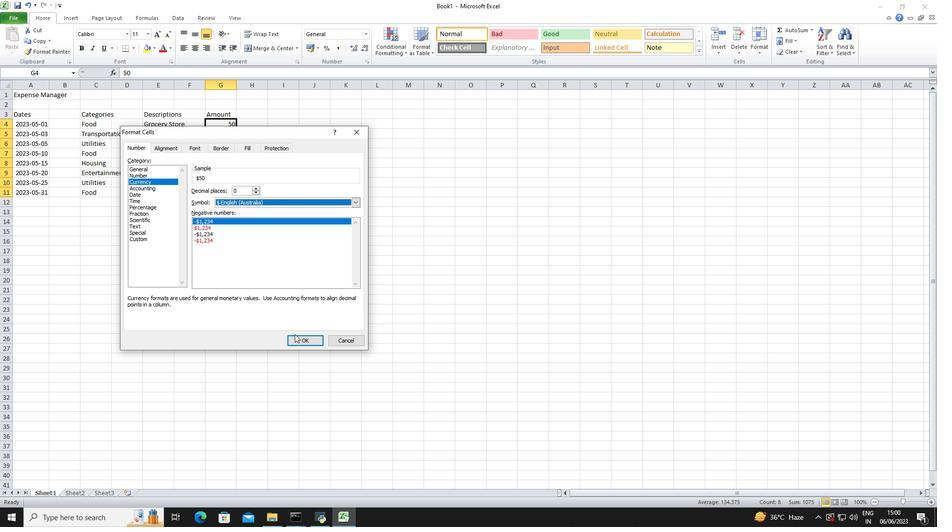 
Action: Mouse pressed left at (301, 342)
Screenshot: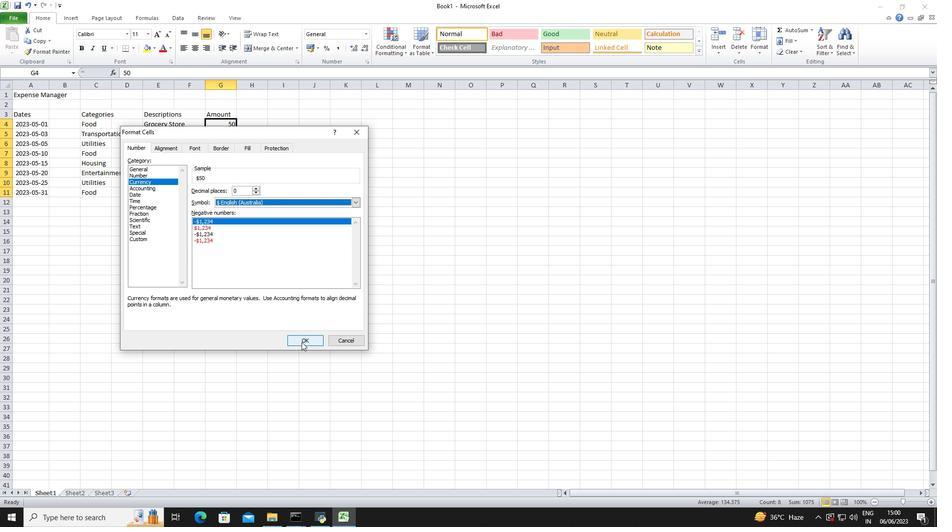 
Action: Mouse moved to (279, 117)
Screenshot: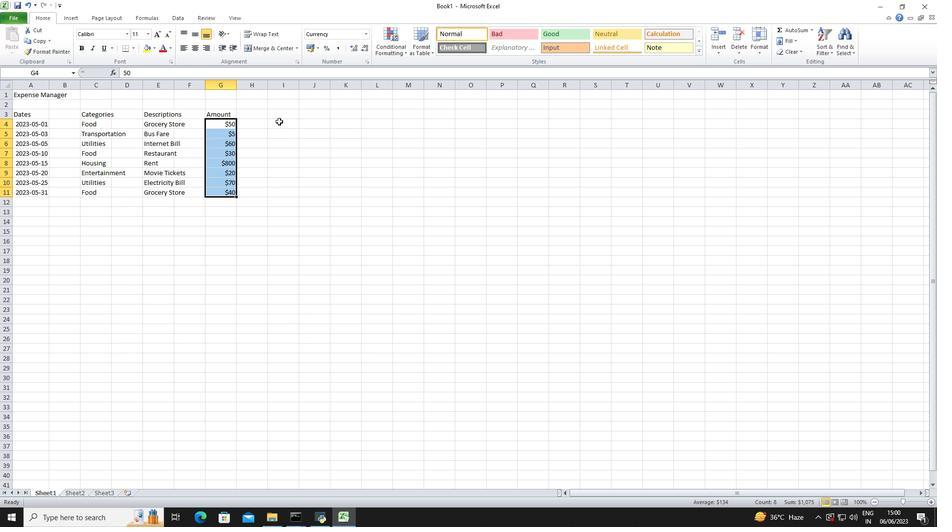 
Action: Mouse pressed left at (279, 117)
Screenshot: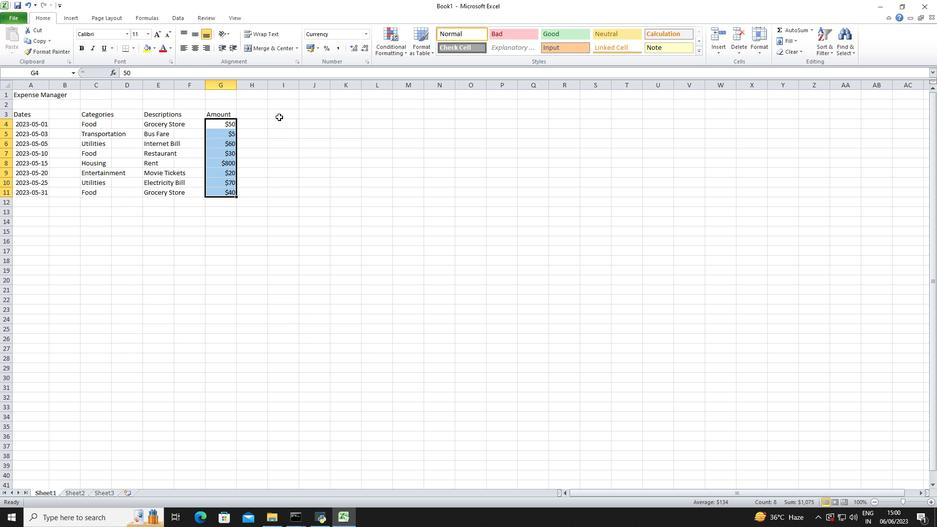 
Action: Key pressed ctrl+S<Key.shift>Financial<Key.space><Key.shift><Key.shift><Key.shift><Key.shift><Key.shift><Key.shift><Key.shift><Key.shift><Key.shift><Key.shift><Key.shift>Planning<Key.space><Key.shift>Tracker<Key.enter>
Screenshot: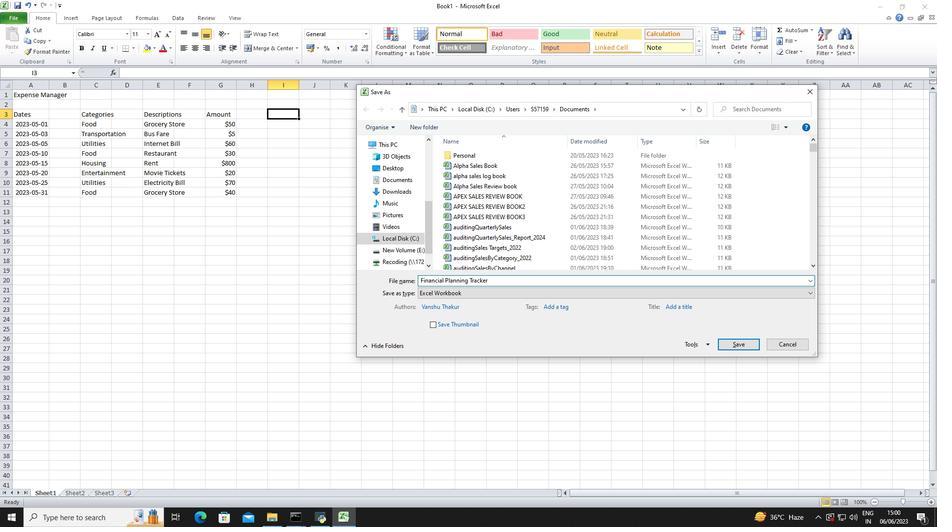 
